 Task: Discover historical landmarks in Charleston, South Carolina, and Savannah, Georgia.
Action: Mouse moved to (156, 78)
Screenshot: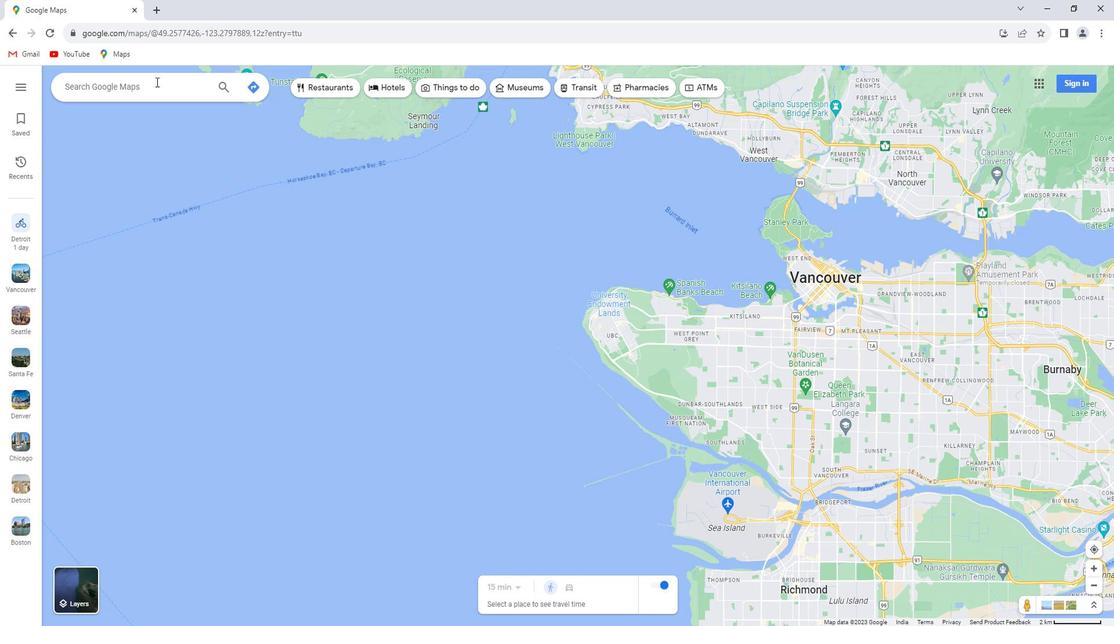 
Action: Mouse pressed left at (156, 78)
Screenshot: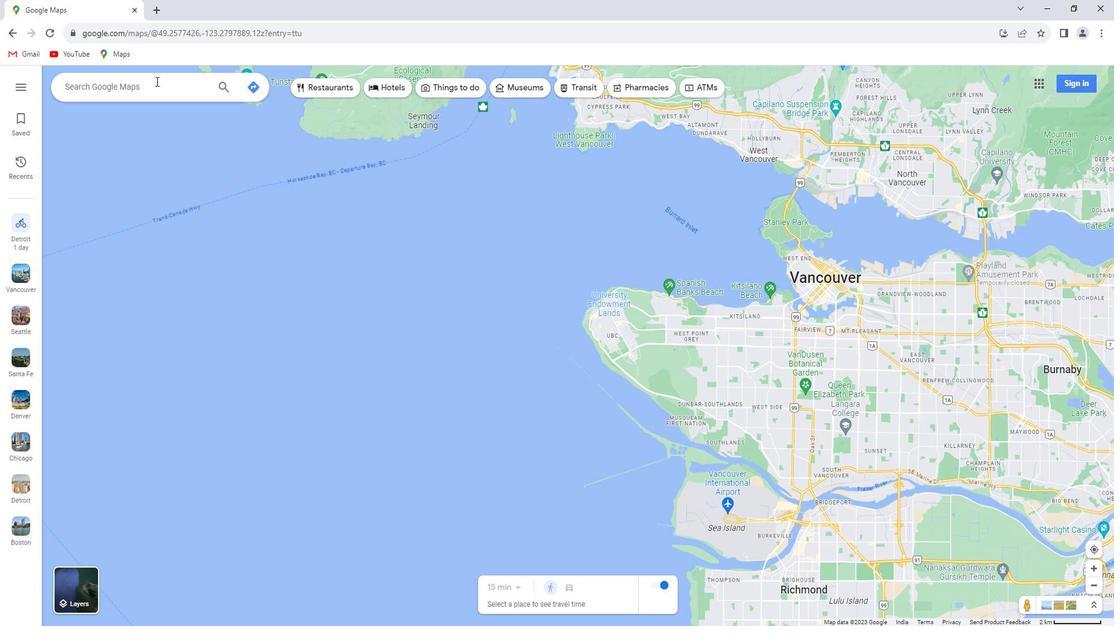 
Action: Key pressed <Key.shift>Charleston,<Key.space><Key.shift>South<Key.space><Key.shift>Carolina<Key.enter>
Screenshot: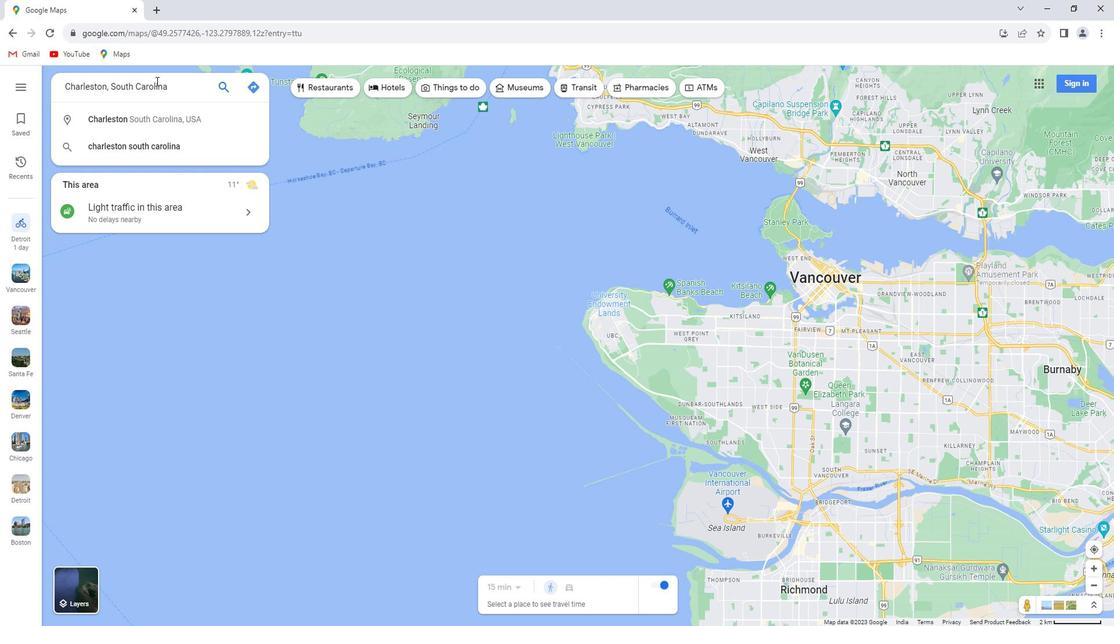 
Action: Mouse moved to (157, 289)
Screenshot: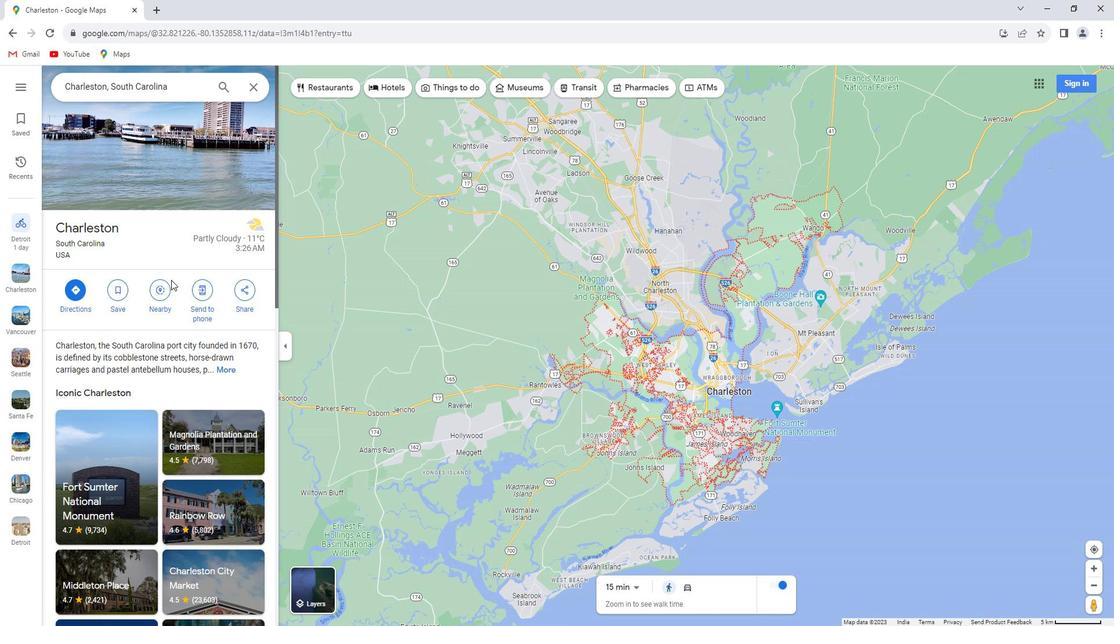 
Action: Mouse pressed left at (157, 289)
Screenshot: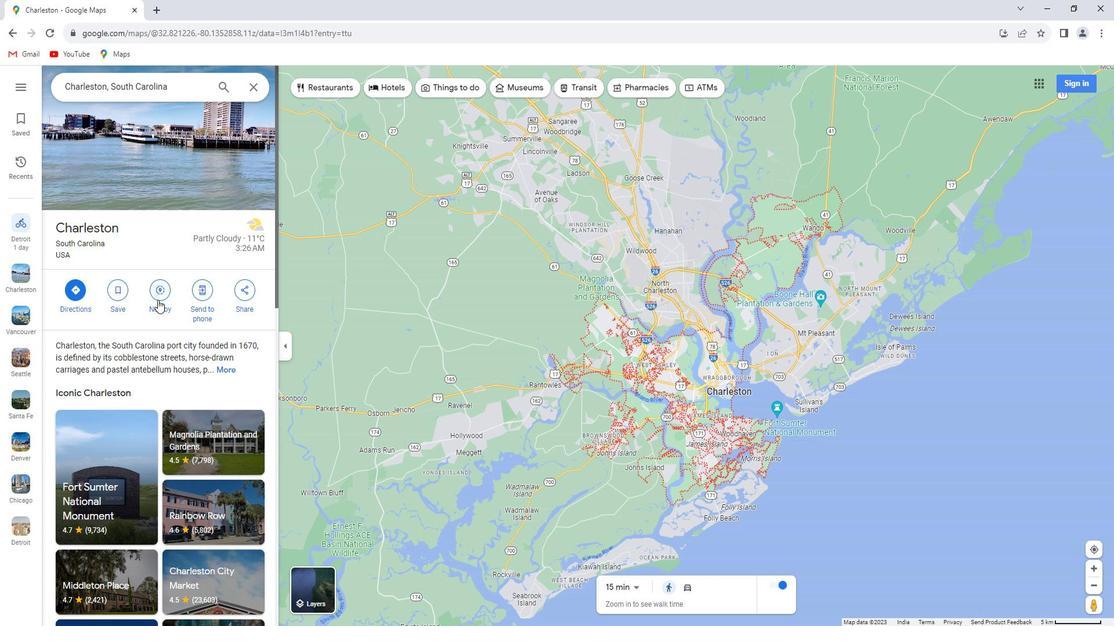 
Action: Key pressed historical<Key.space>landmarks<Key.enter>
Screenshot: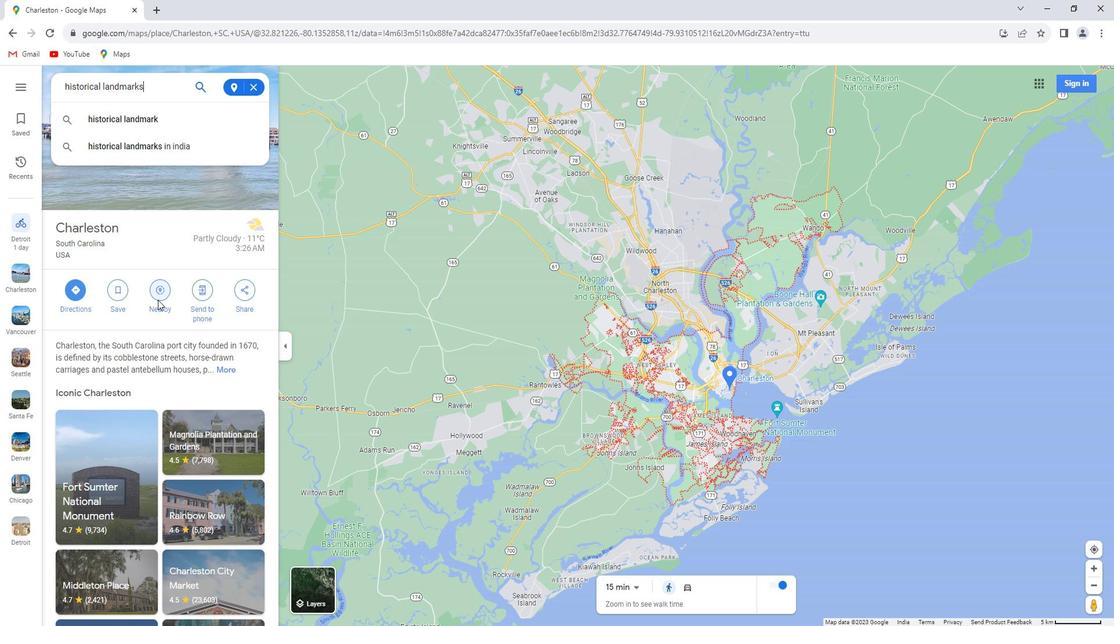 
Action: Mouse moved to (253, 89)
Screenshot: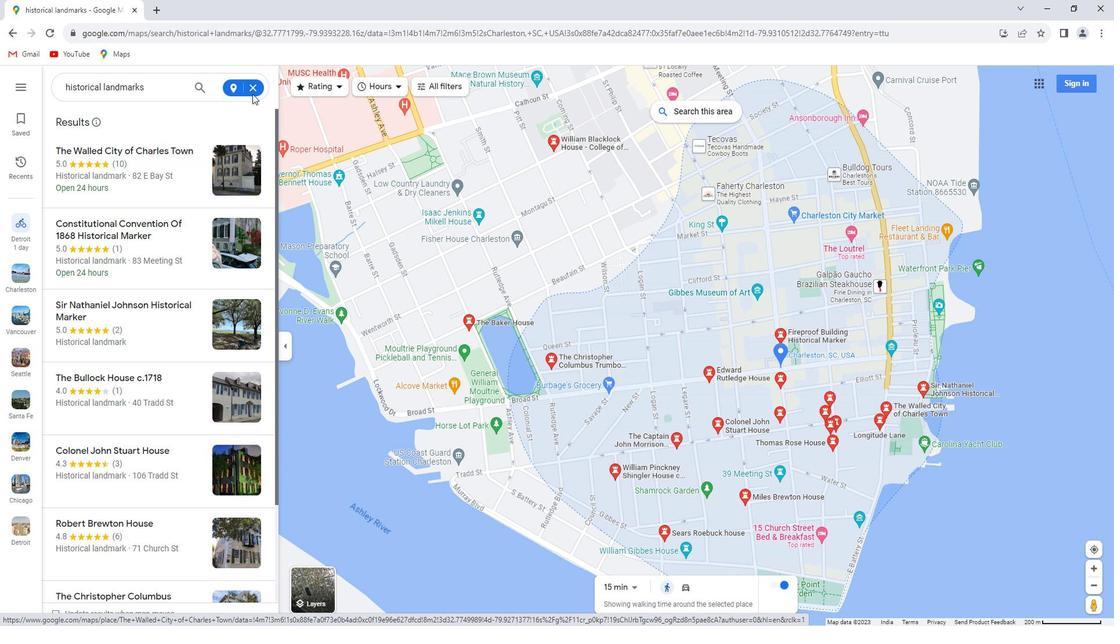 
Action: Mouse pressed left at (253, 89)
Screenshot: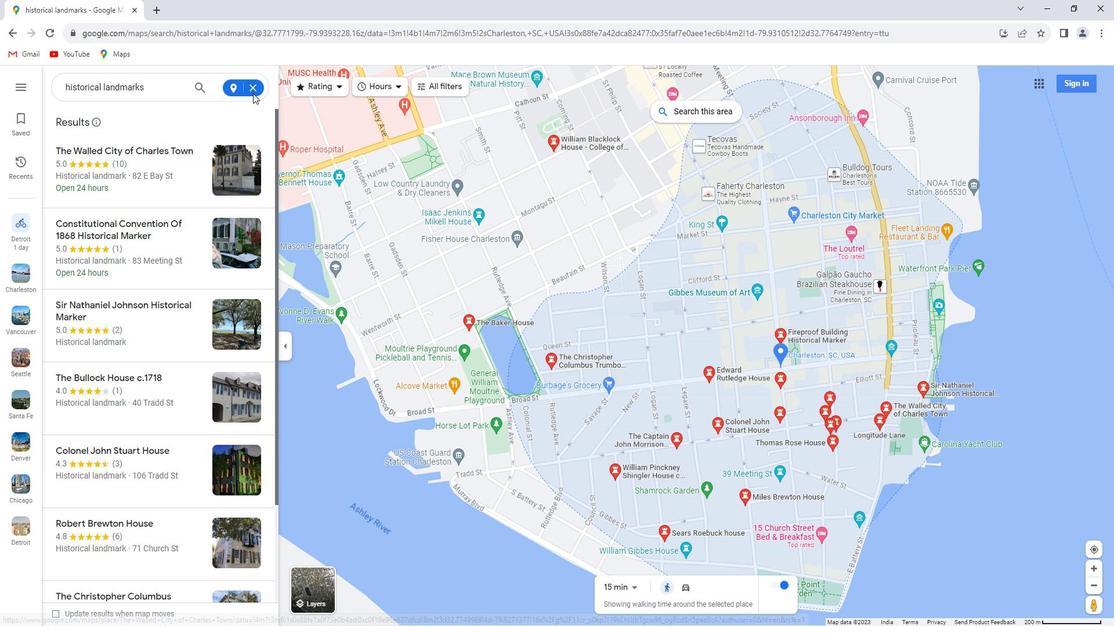 
Action: Mouse moved to (257, 83)
Screenshot: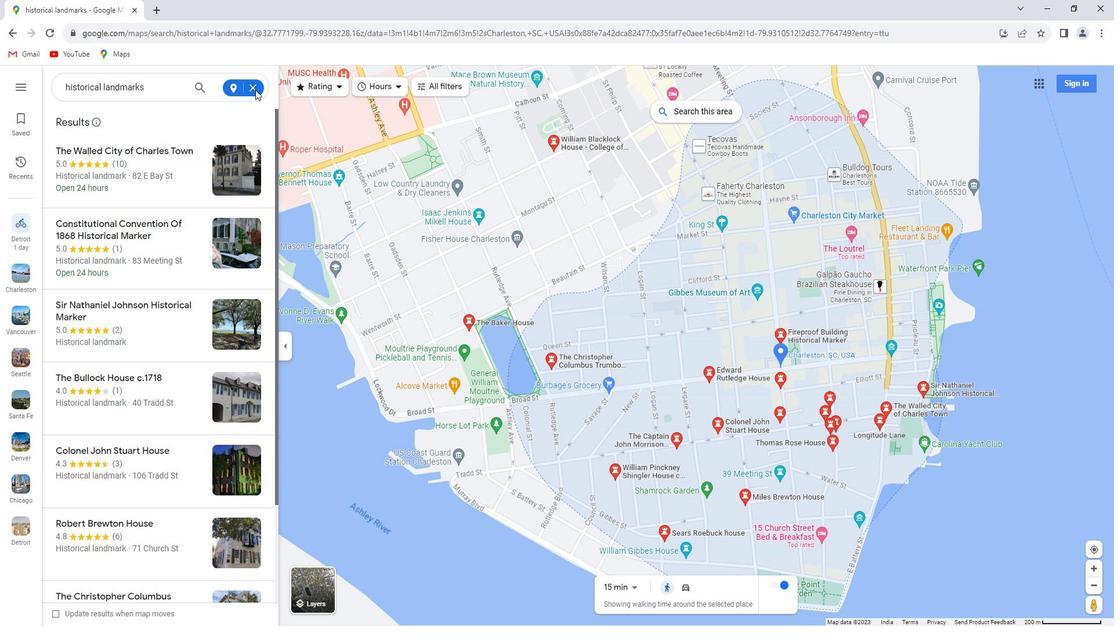 
Action: Mouse pressed left at (257, 83)
Screenshot: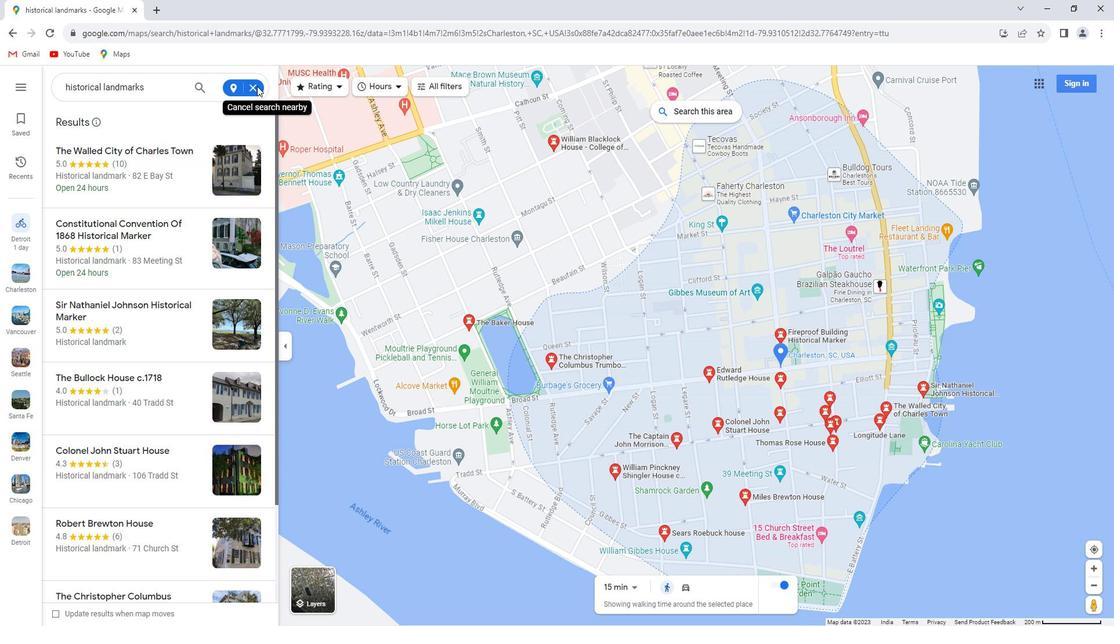 
Action: Mouse moved to (257, 84)
Screenshot: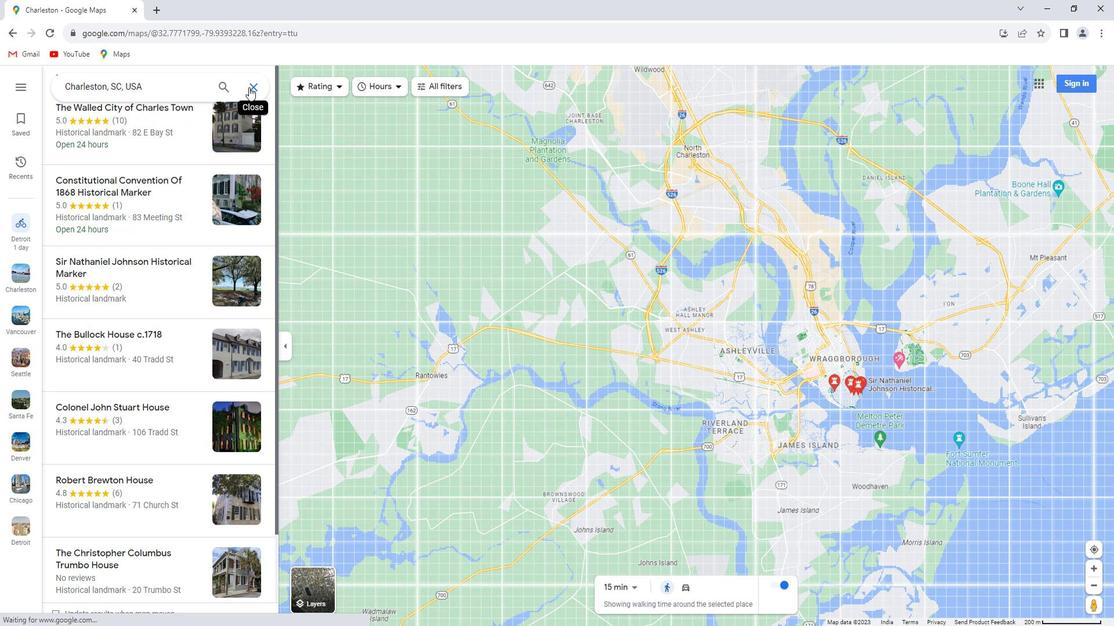 
Action: Mouse pressed left at (257, 84)
Screenshot: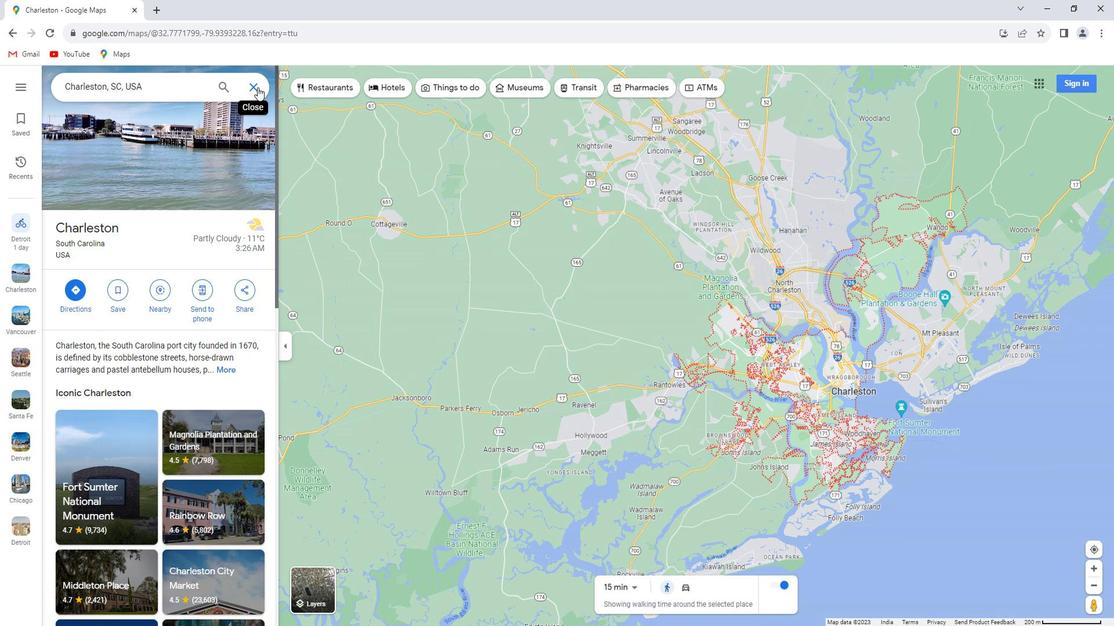 
Action: Mouse moved to (175, 84)
Screenshot: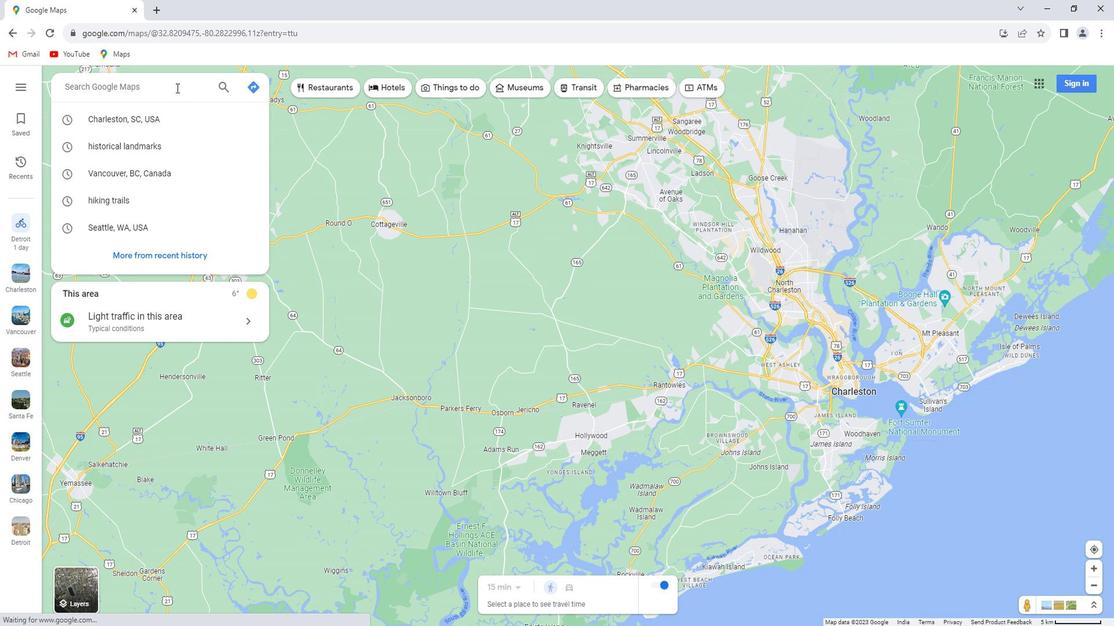 
Action: Key pressed <Key.shift>Savannah,<Key.space><Key.shift>Georgia<Key.enter>
Screenshot: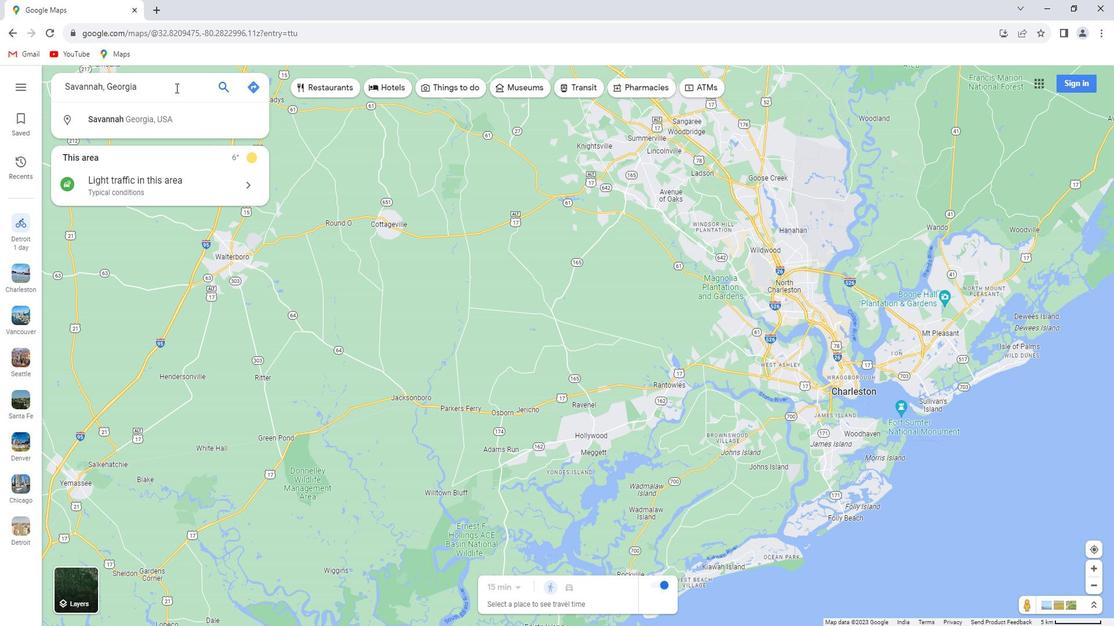 
Action: Mouse moved to (154, 284)
Screenshot: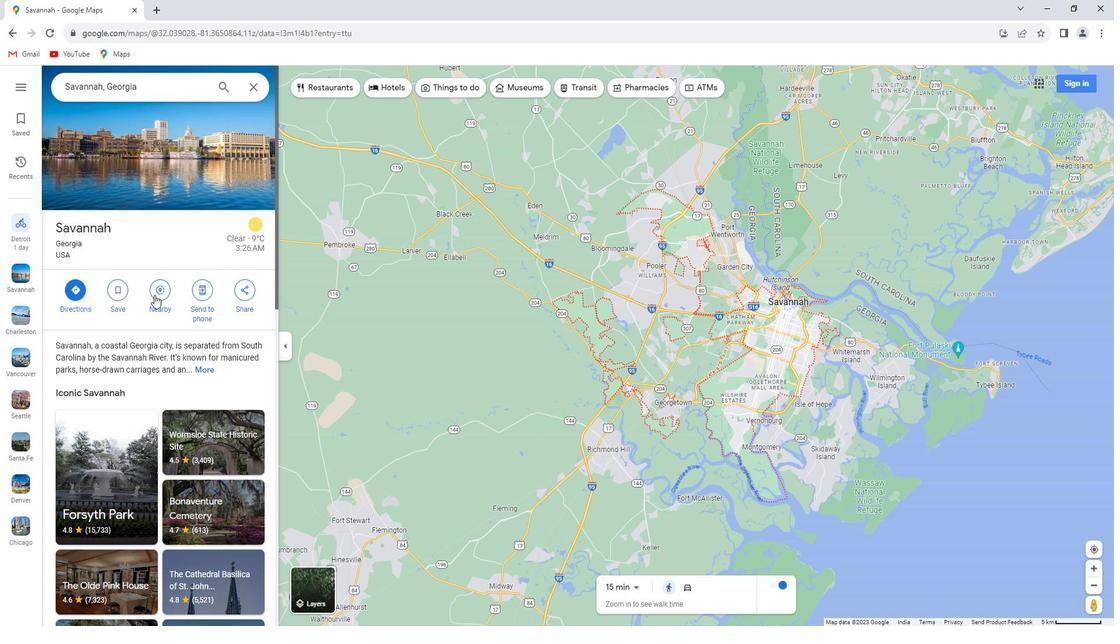 
Action: Mouse pressed left at (154, 284)
Screenshot: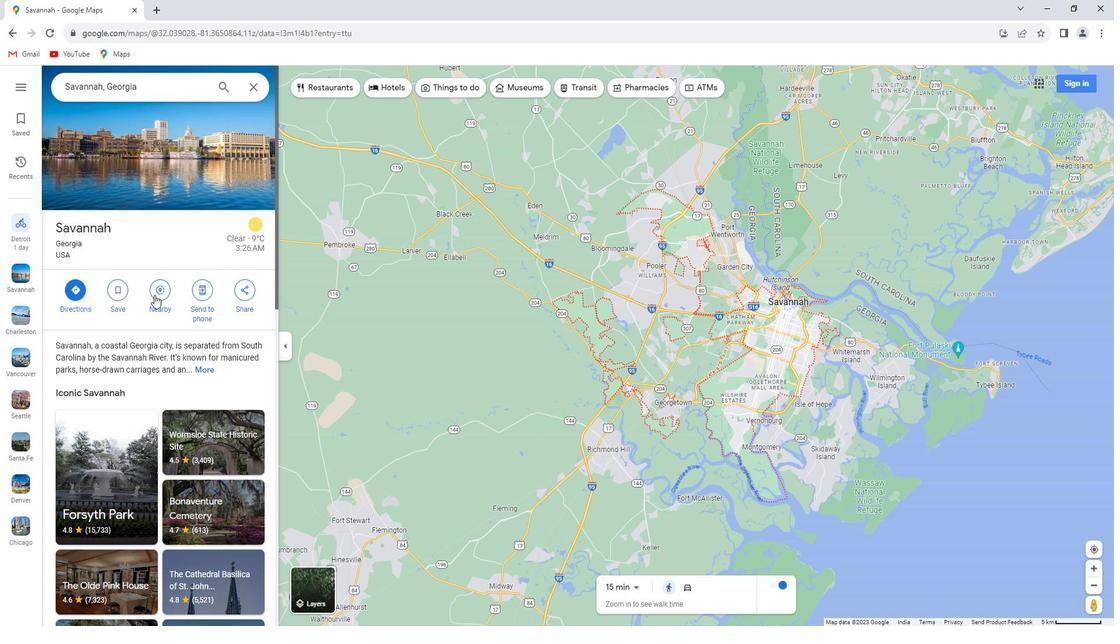 
Action: Key pressed historical<Key.space>landmarks<Key.enter>
Screenshot: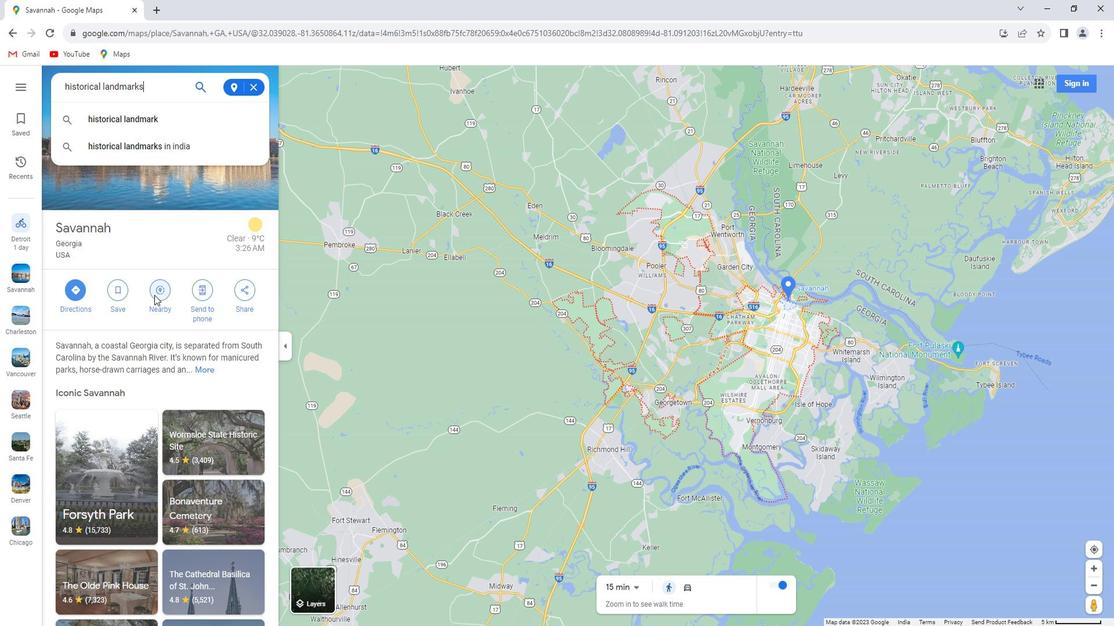 
